 Task: Create in the project ArcticForge in Backlog an issue 'Develop a new feature to allow for in-app messaging between users', assign it to team member softage.1@softage.net and change the status to IN PROGRESS. Create in the project ArcticForge in Backlog an issue 'Address issues related to software bugs and defects', assign it to team member softage.2@softage.net and change the status to IN PROGRESS
Action: Mouse moved to (197, 61)
Screenshot: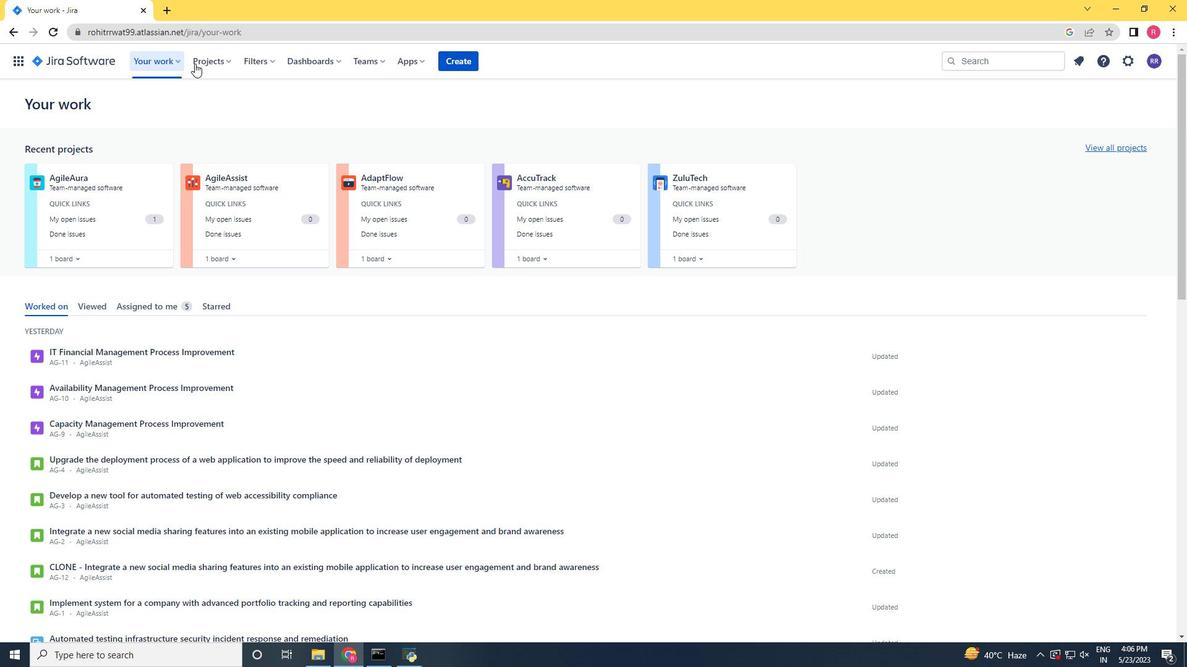 
Action: Mouse pressed left at (197, 61)
Screenshot: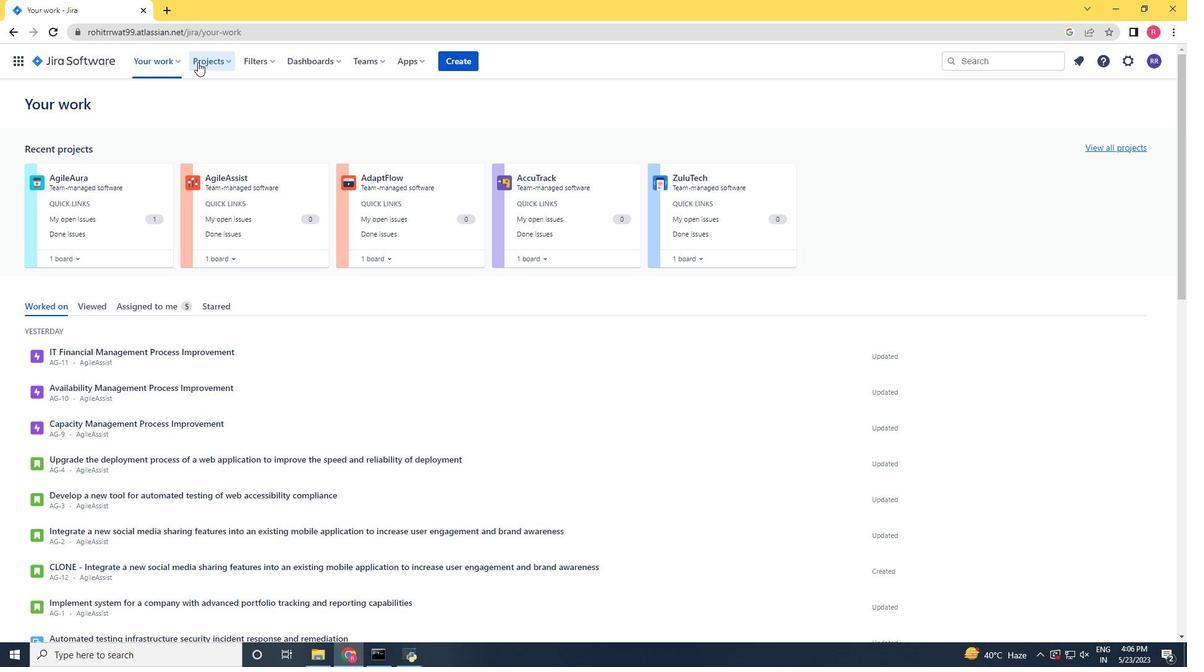 
Action: Mouse moved to (254, 123)
Screenshot: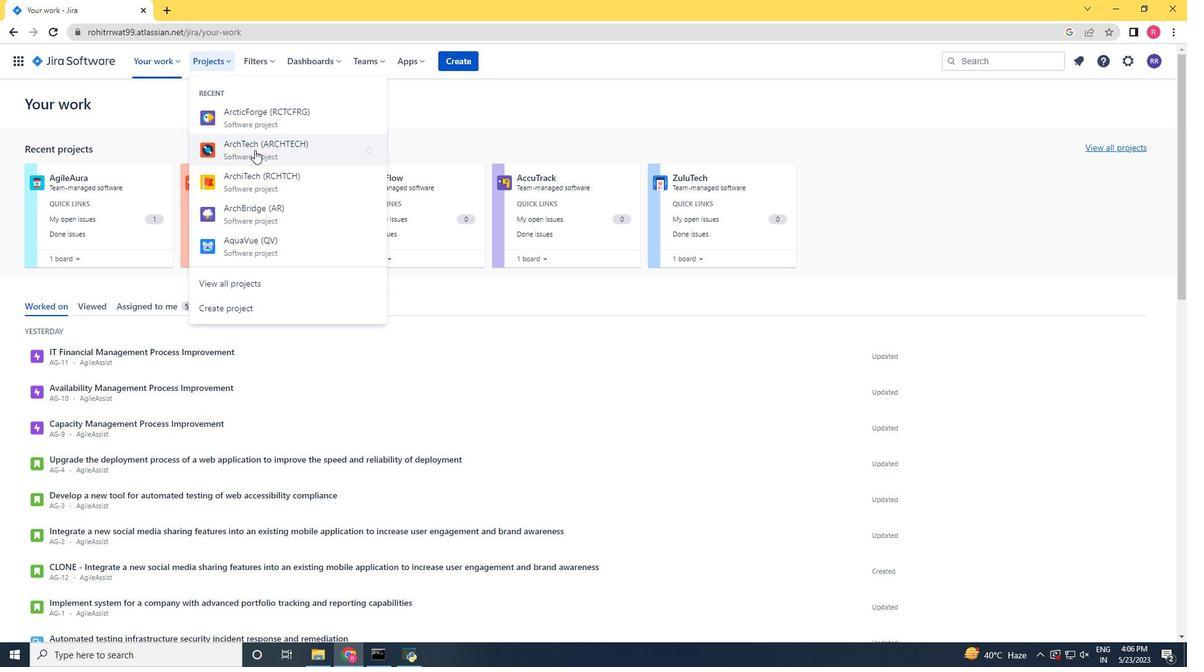 
Action: Mouse pressed left at (254, 123)
Screenshot: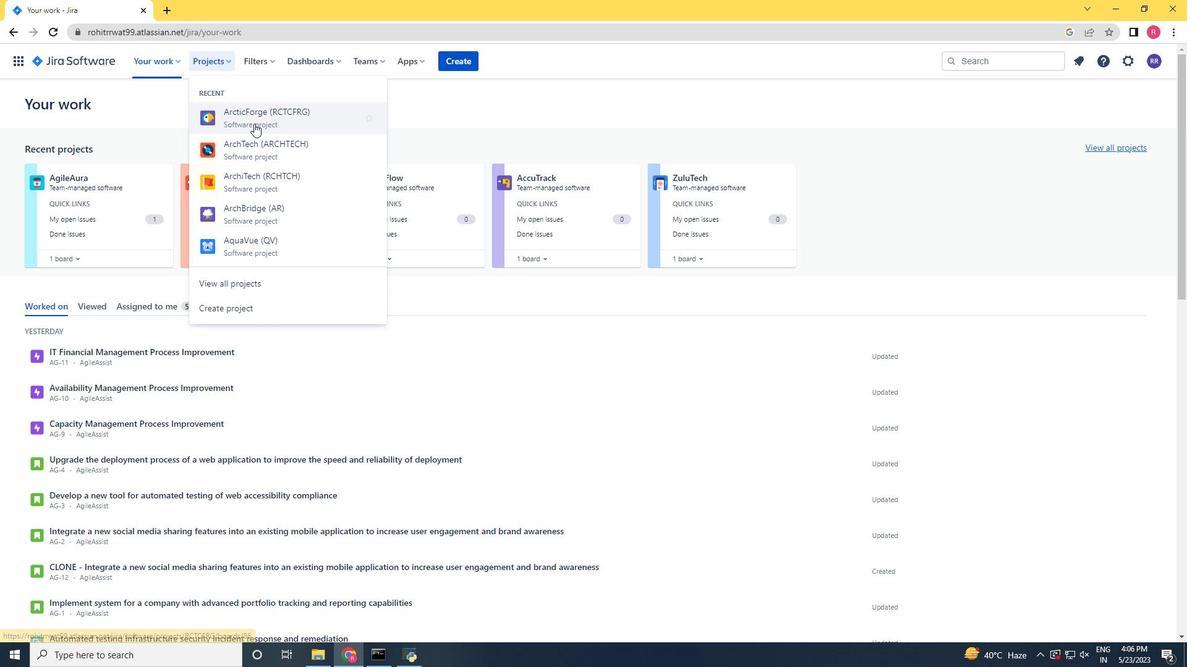 
Action: Mouse moved to (64, 194)
Screenshot: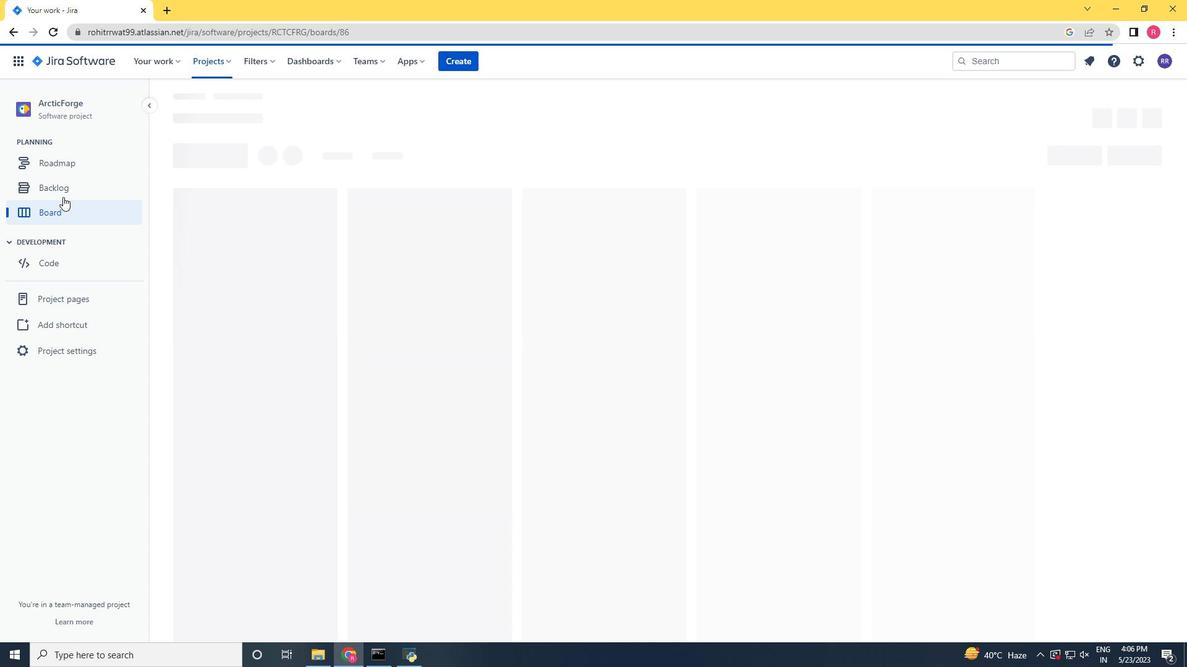 
Action: Mouse pressed left at (64, 194)
Screenshot: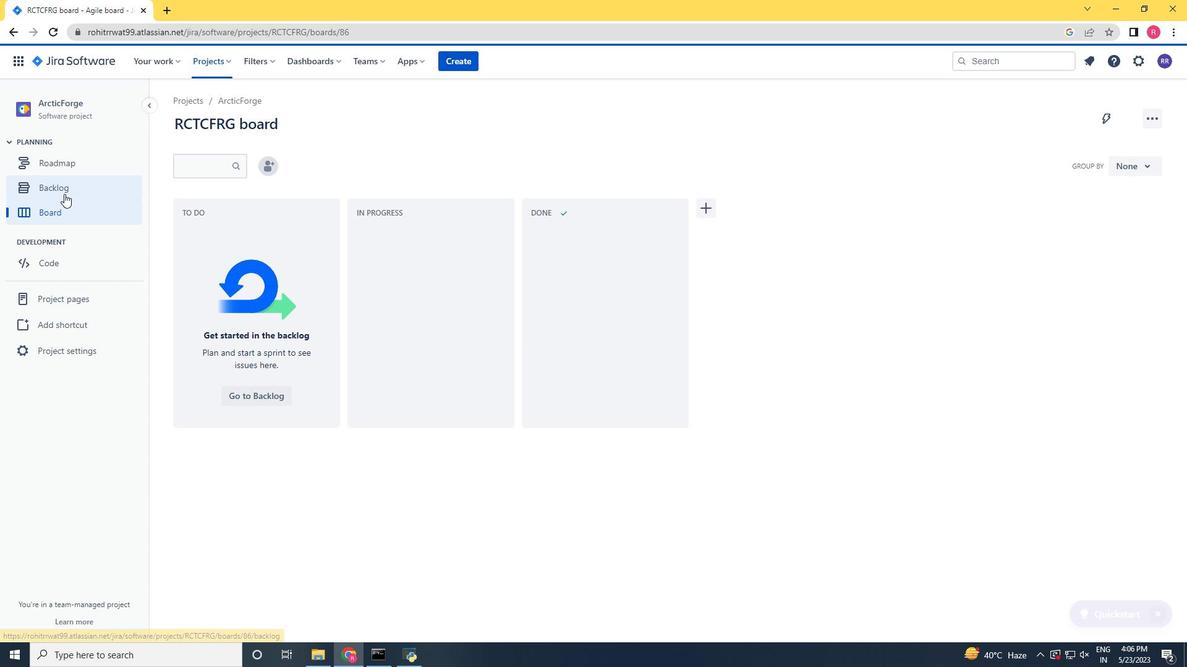 
Action: Mouse moved to (246, 275)
Screenshot: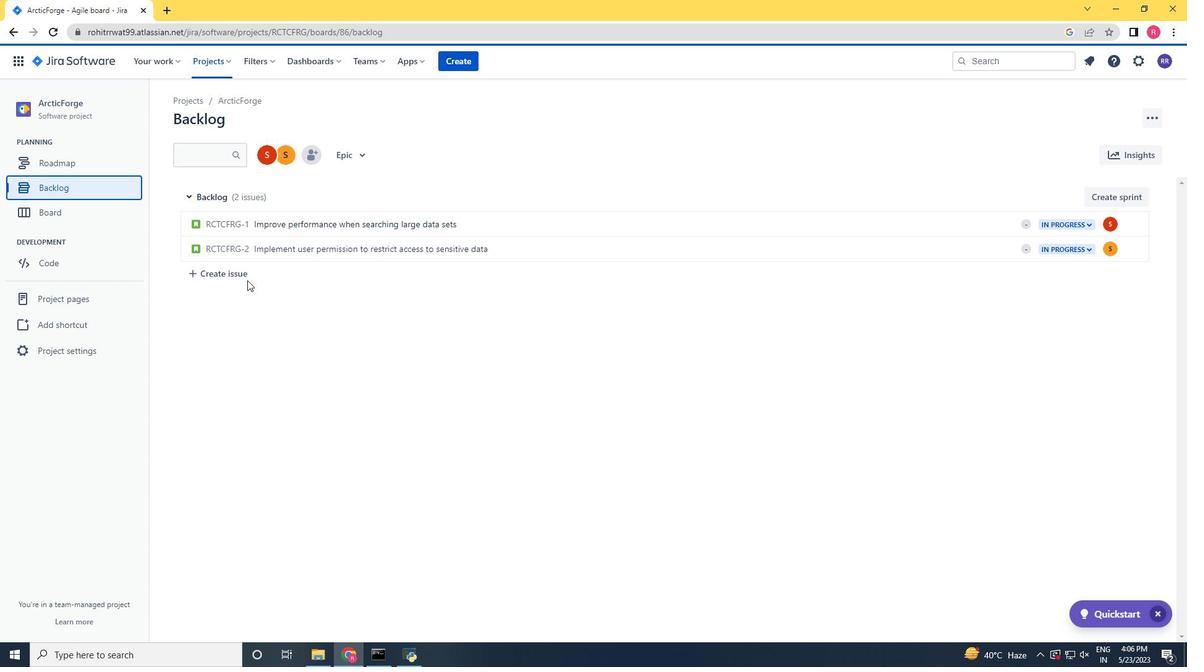 
Action: Mouse pressed left at (246, 275)
Screenshot: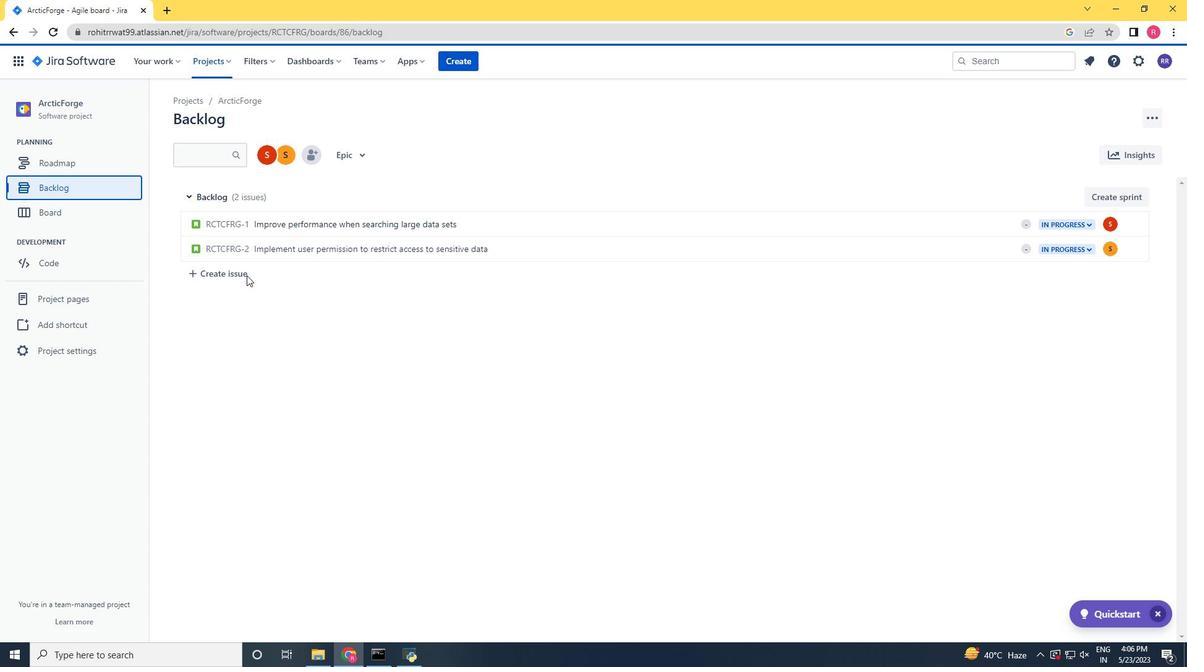 
Action: Mouse moved to (223, 275)
Screenshot: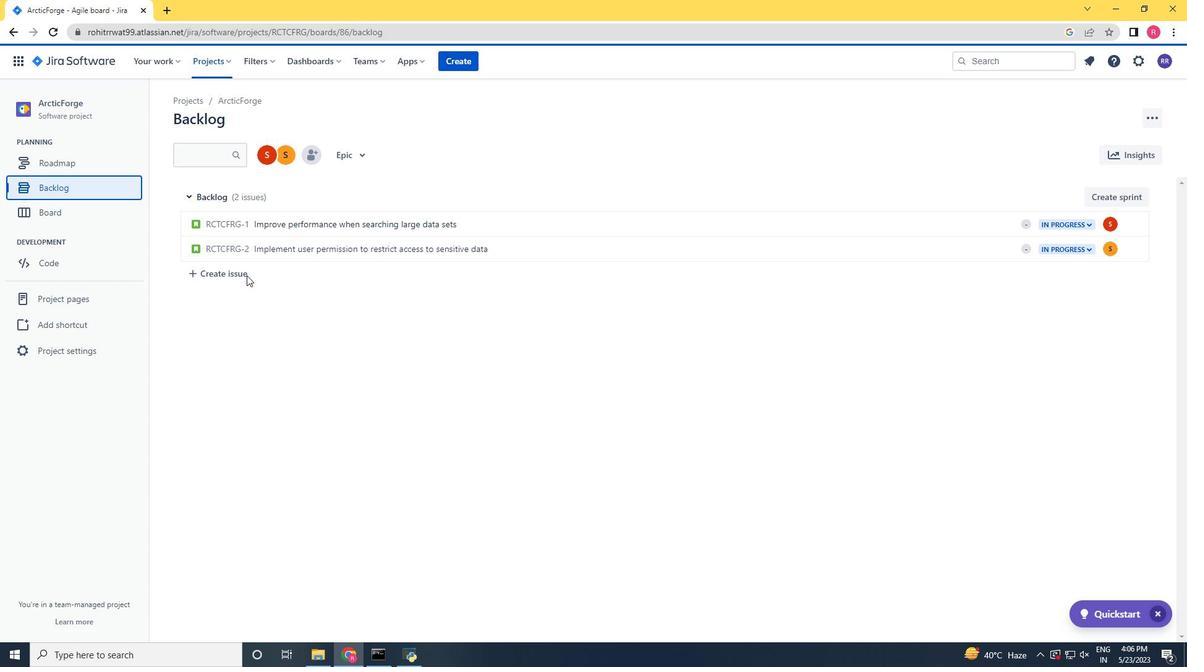 
Action: Mouse pressed left at (223, 275)
Screenshot: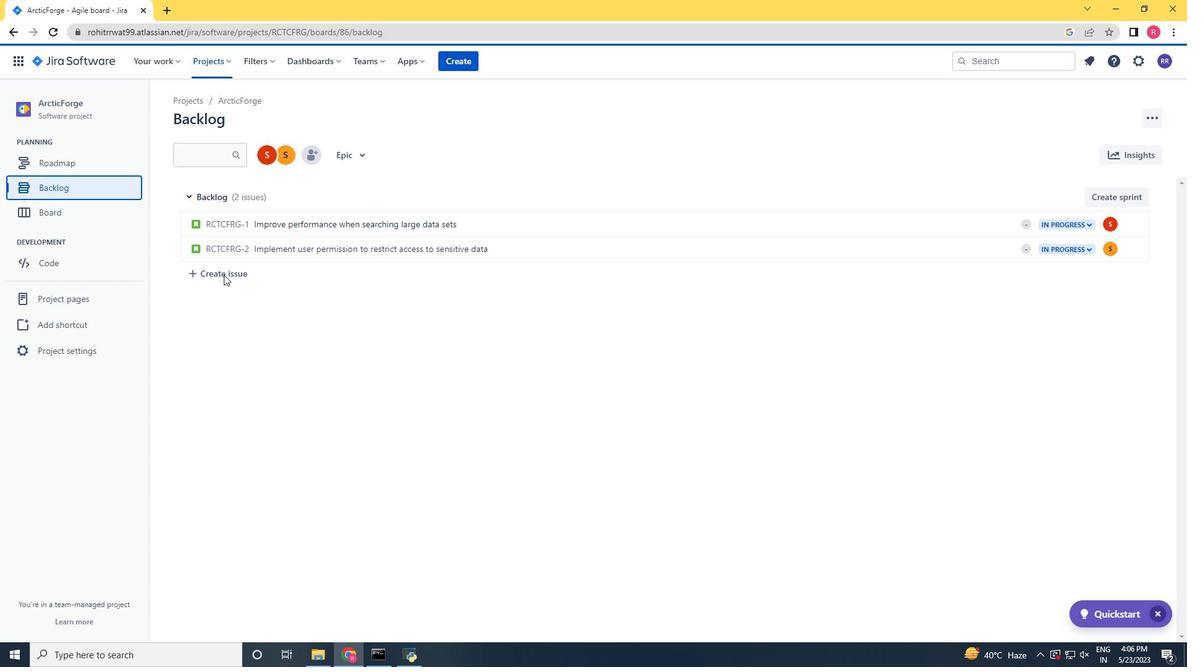 
Action: Mouse moved to (536, 366)
Screenshot: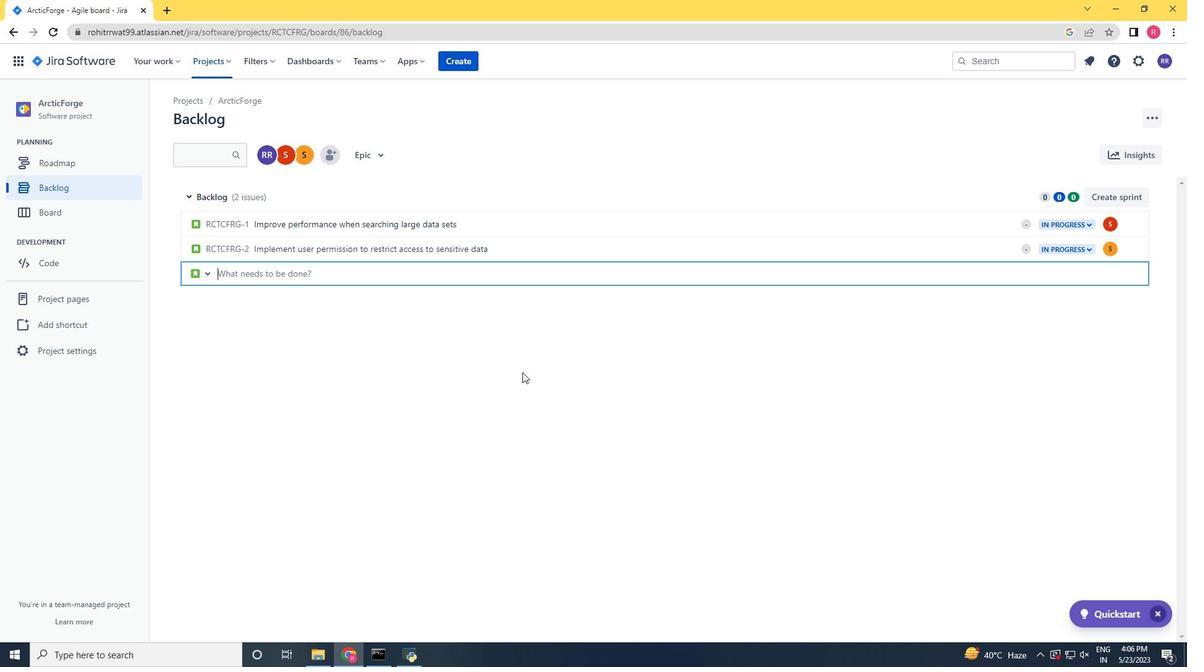 
Action: Key pressed <Key.shift>Develop<Key.space>
Screenshot: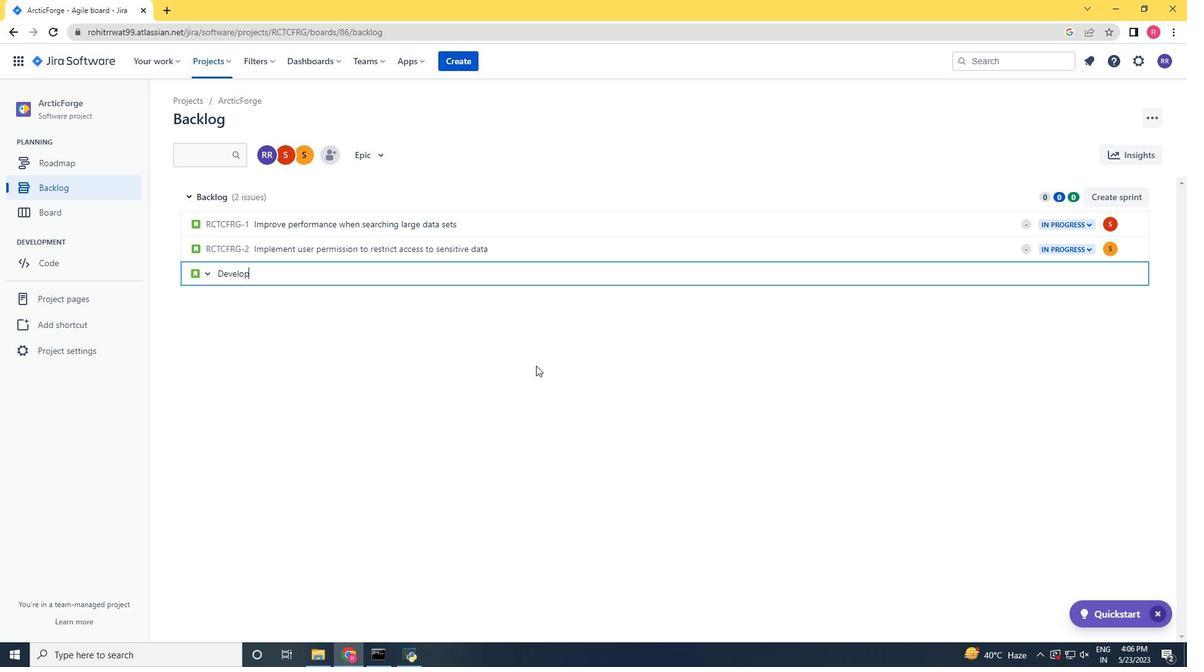 
Action: Mouse moved to (620, 304)
Screenshot: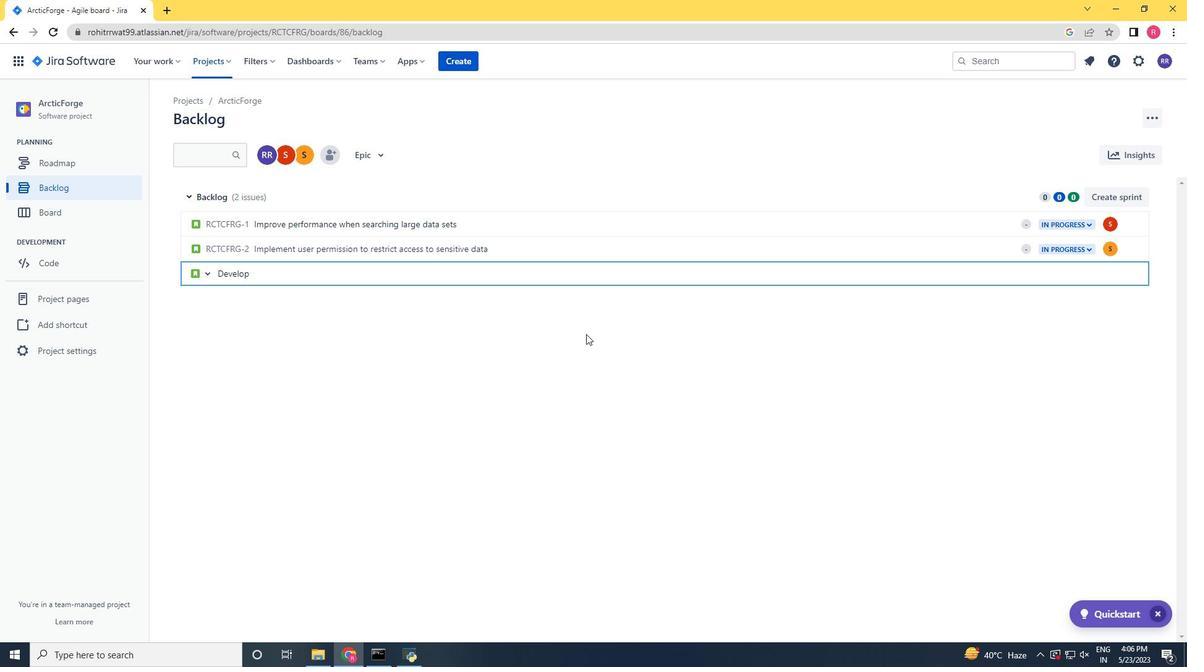 
Action: Key pressed a<Key.space>new<Key.space><Key.space>feature<Key.space>to<Key.space>allow<Key.space>forin-app<Key.space><Key.left><Key.left><Key.left><Key.left><Key.left><Key.left><Key.left><Key.space><Key.right><Key.right><Key.right><Key.right><Key.right><Key.right><Key.right><Key.right><Key.right><Key.right><Key.right><Key.right><Key.right><Key.right><Key.right><Key.right>messaging<Key.space>between<Key.space>users<Key.enter>
Screenshot: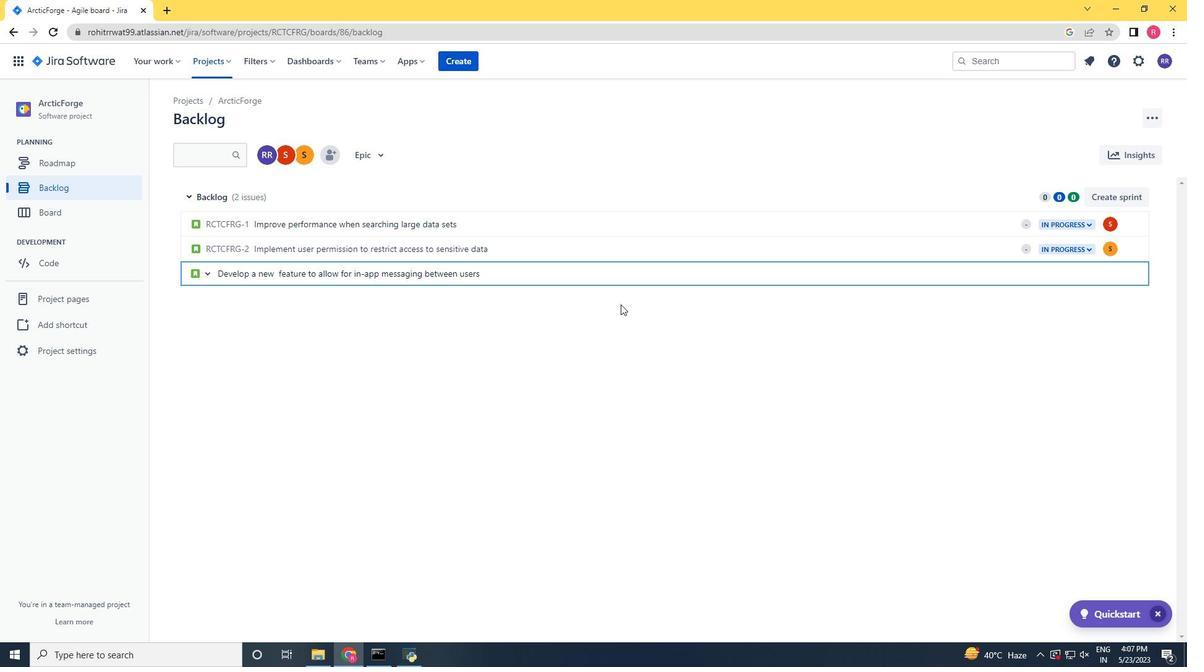 
Action: Mouse moved to (1071, 273)
Screenshot: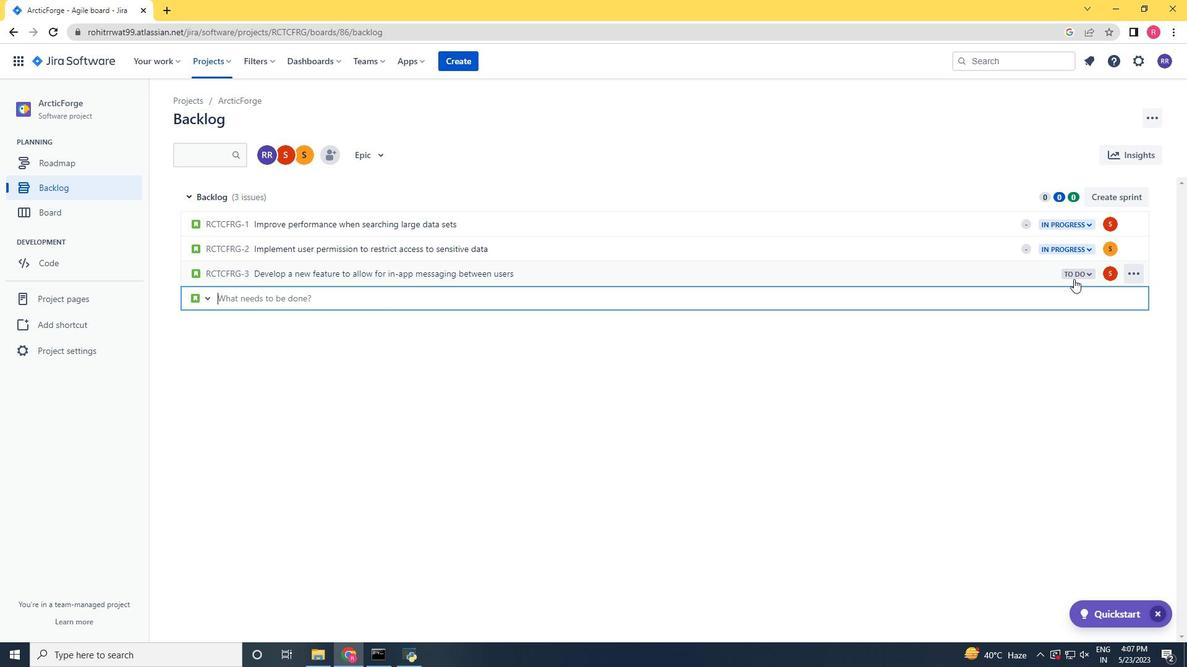 
Action: Mouse pressed left at (1071, 273)
Screenshot: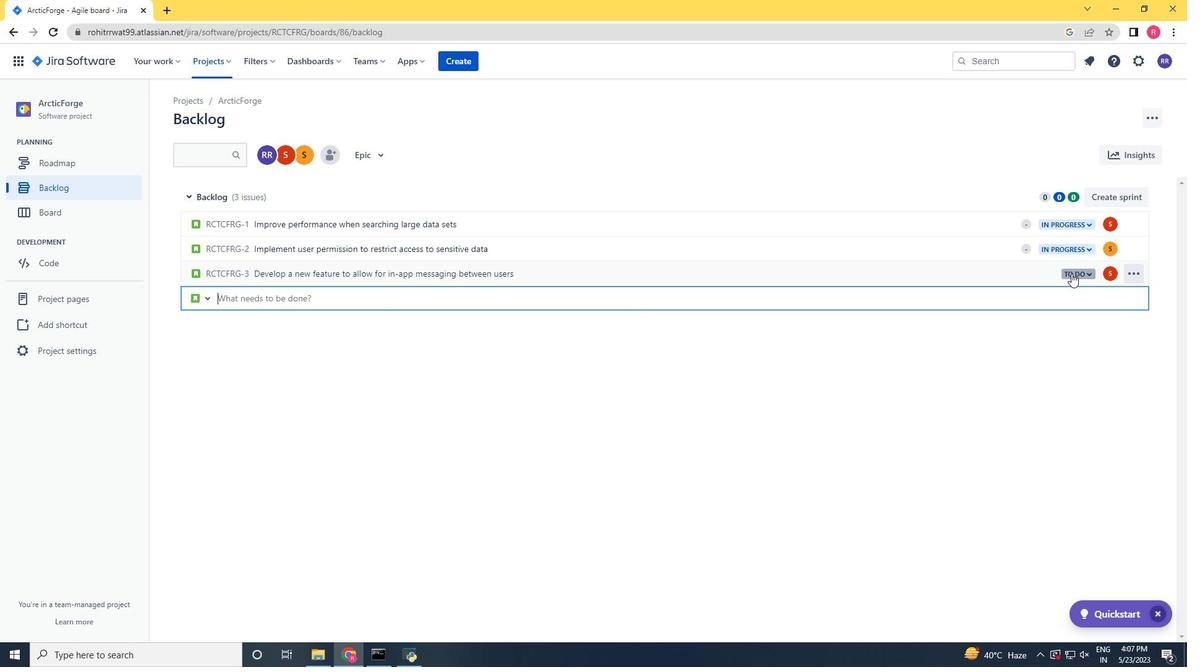 
Action: Mouse moved to (987, 297)
Screenshot: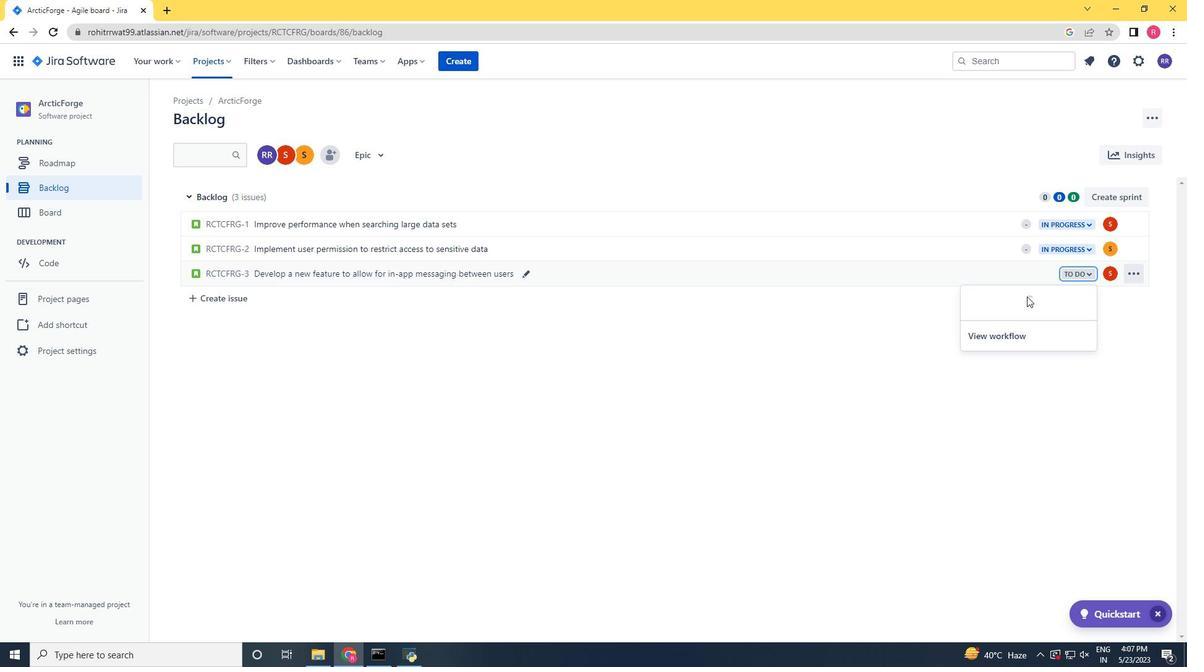 
Action: Mouse pressed left at (987, 297)
Screenshot: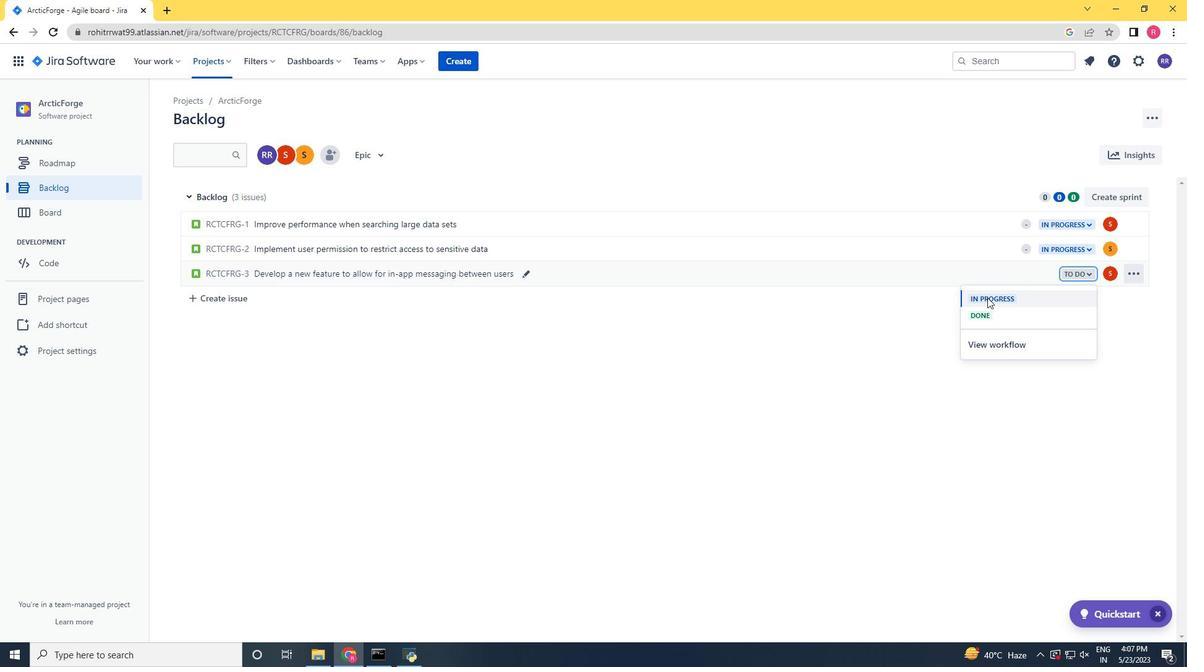 
Action: Mouse moved to (320, 295)
Screenshot: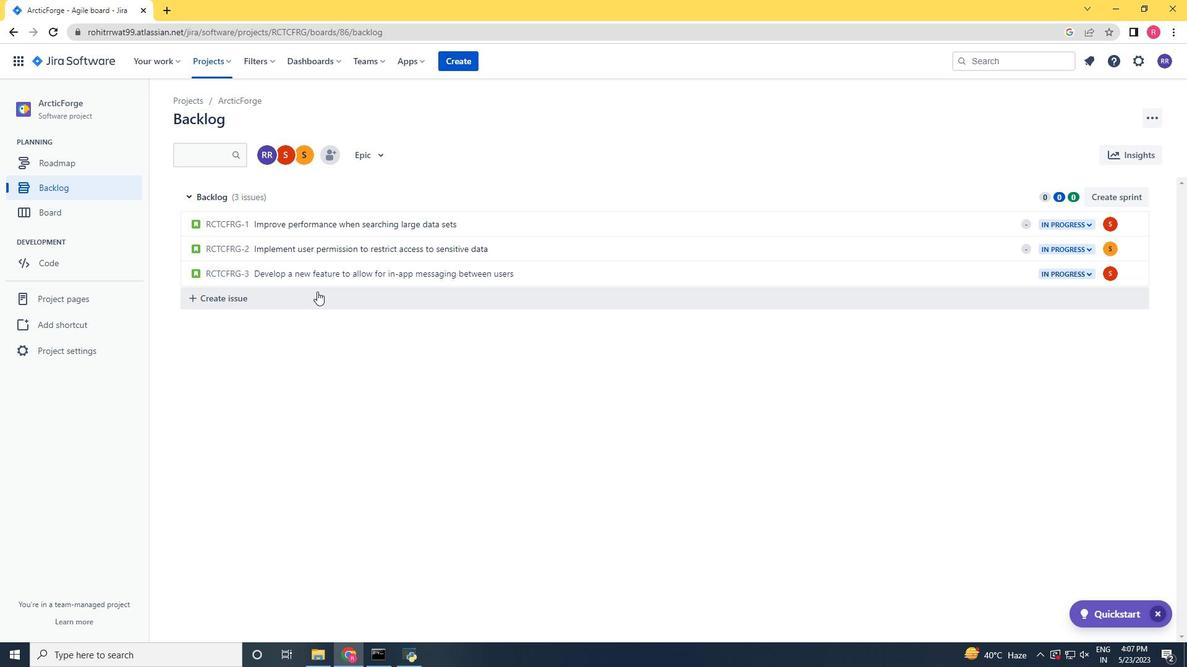 
Action: Mouse pressed left at (320, 295)
Screenshot: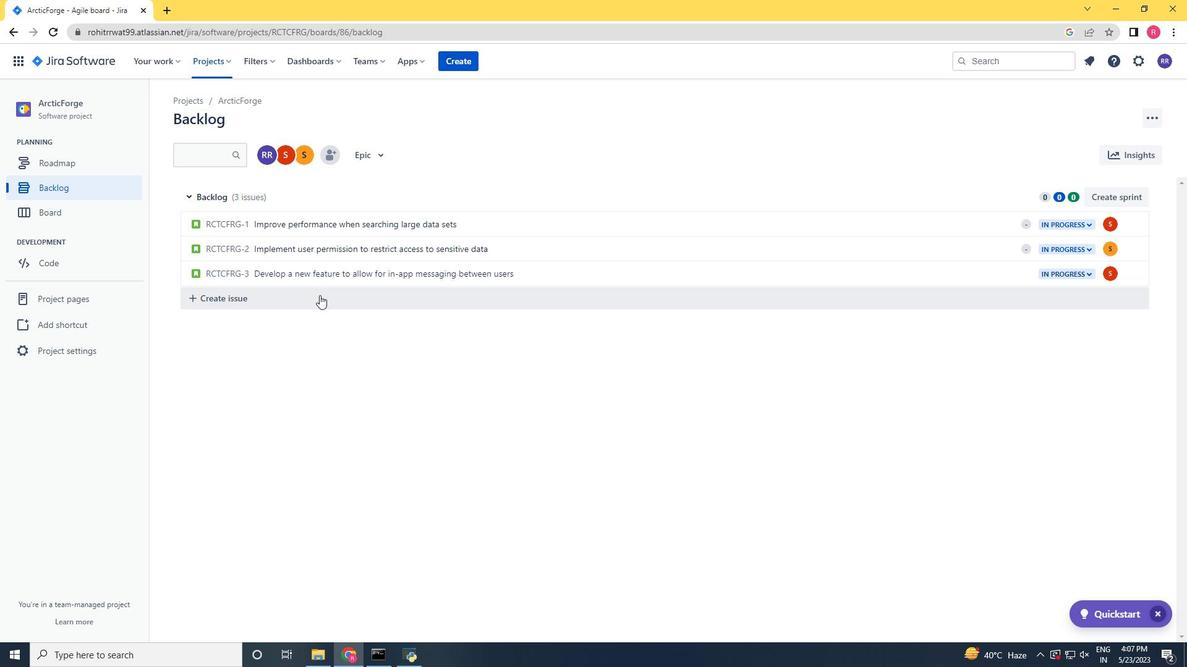 
Action: Mouse moved to (565, 299)
Screenshot: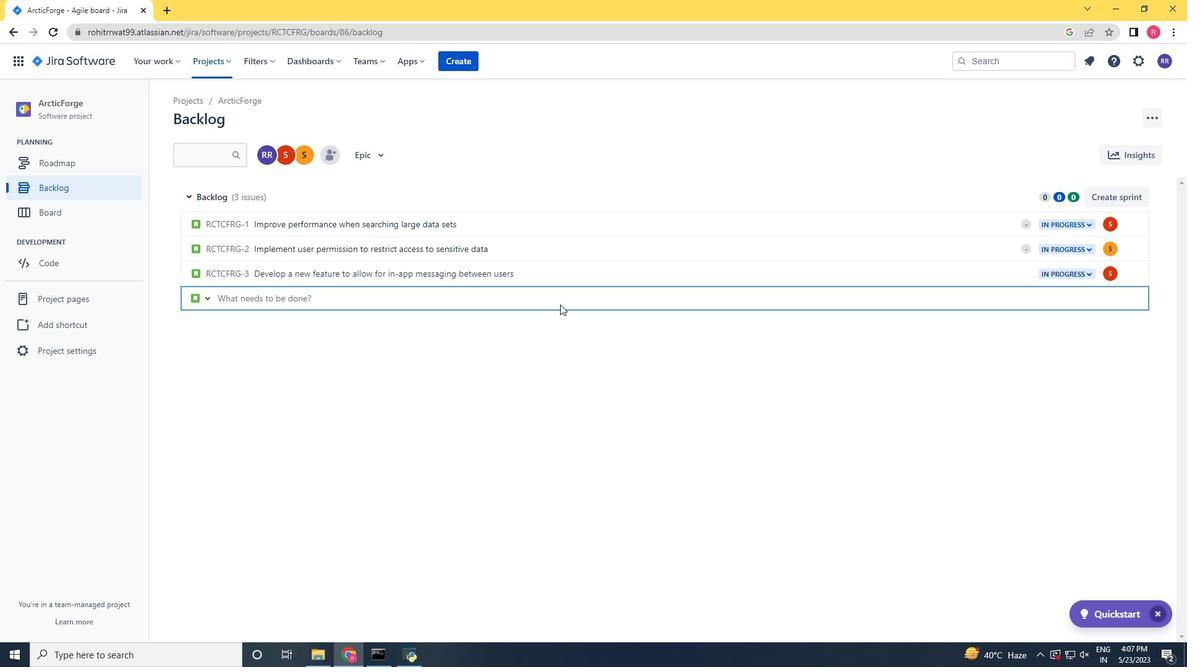 
Action: Key pressed <Key.shift>Address<Key.space>issur<Key.backspace>es<Key.space>related<Key.space>to<Key.space>software<Key.space><Key.space>bugs<Key.space>and<Key.space>defects<Key.space><Key.enter>
Screenshot: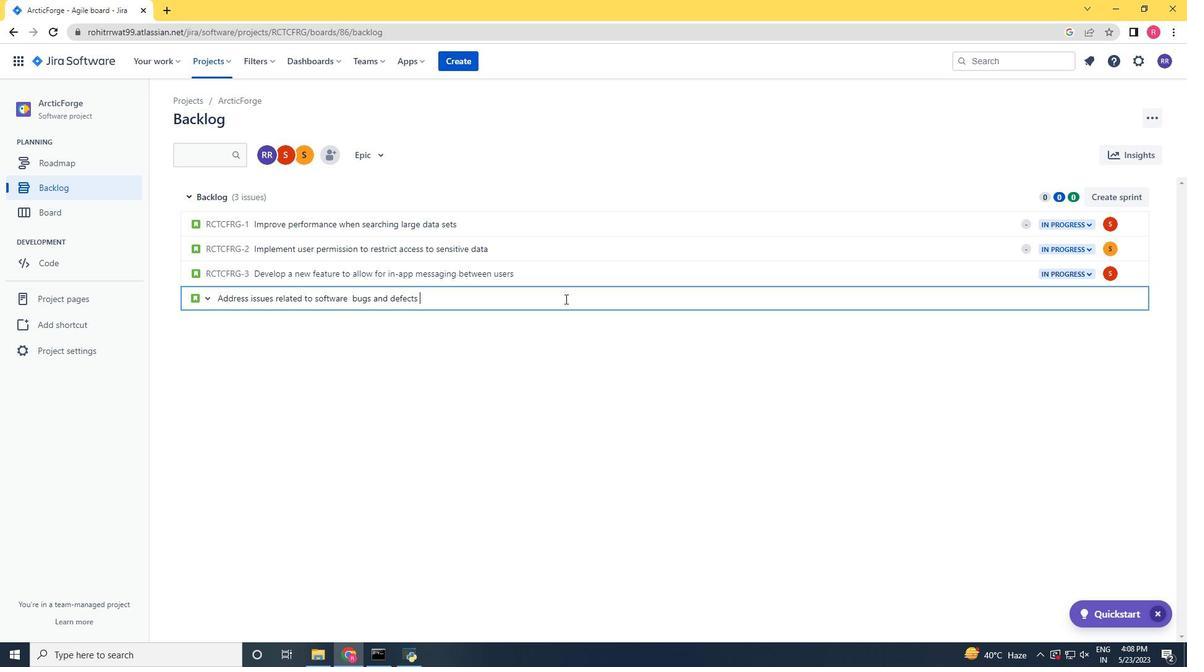 
Action: Mouse moved to (1112, 299)
Screenshot: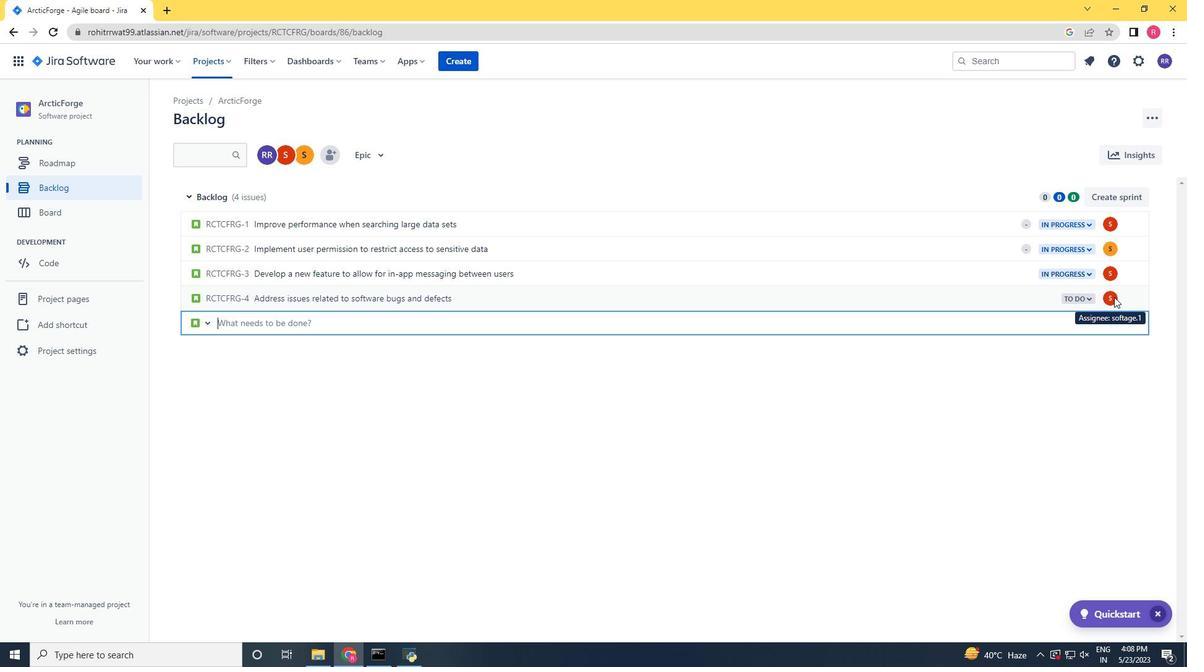 
Action: Mouse pressed left at (1112, 299)
Screenshot: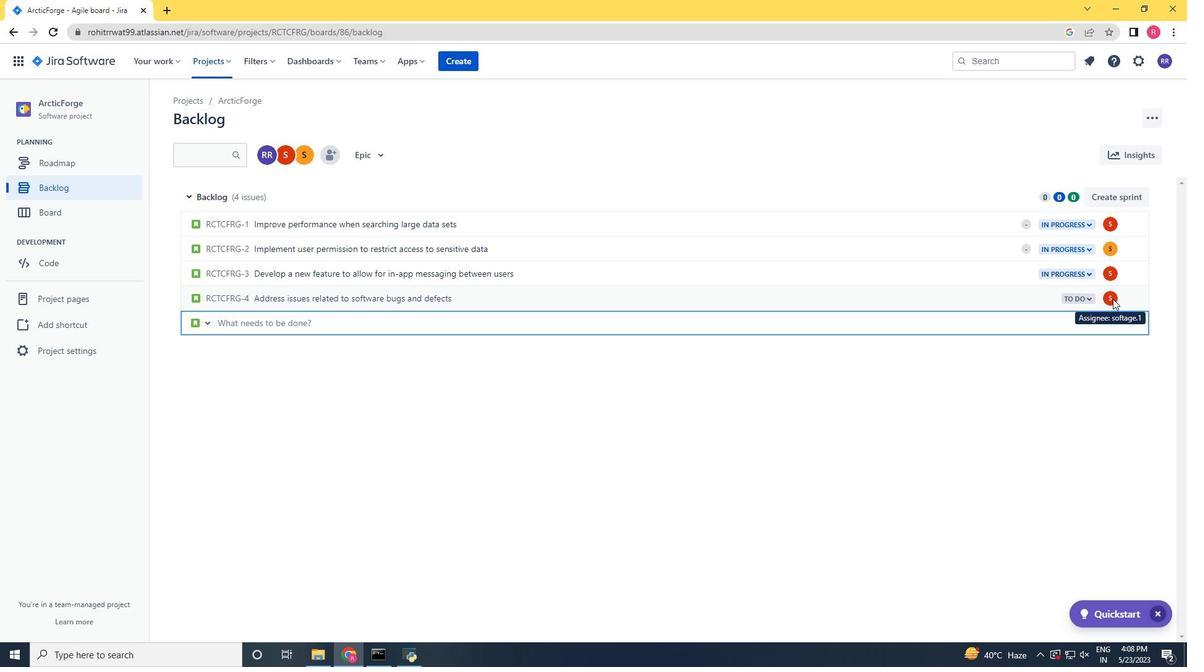 
Action: Mouse moved to (1106, 299)
Screenshot: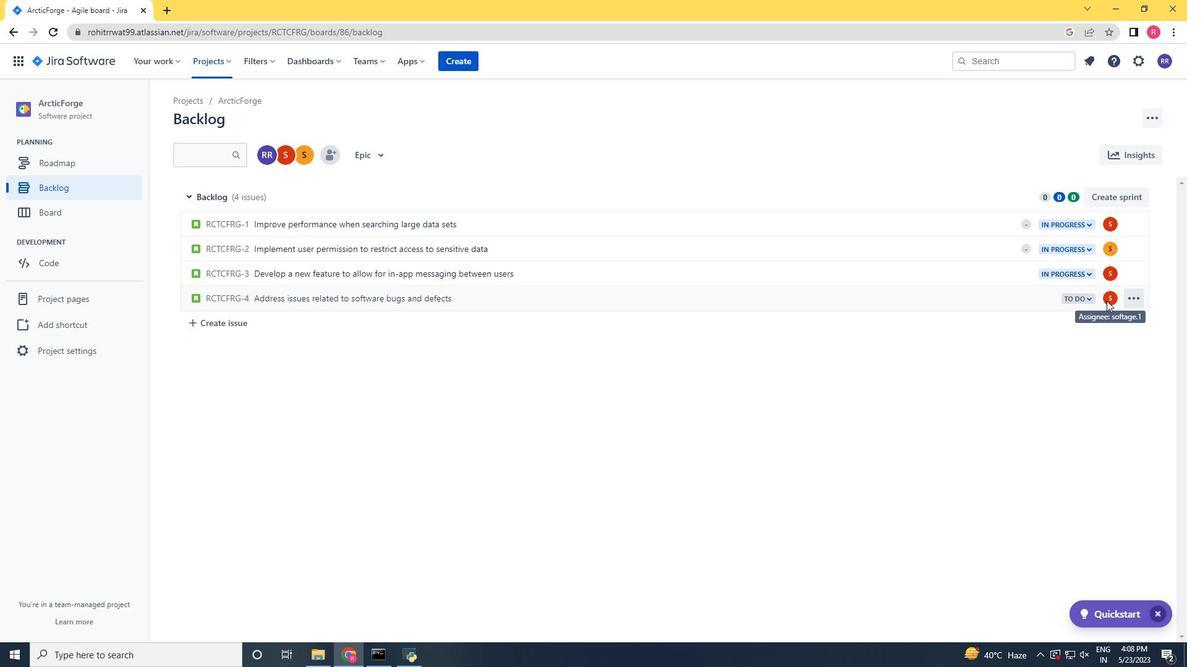 
Action: Mouse pressed left at (1106, 299)
Screenshot: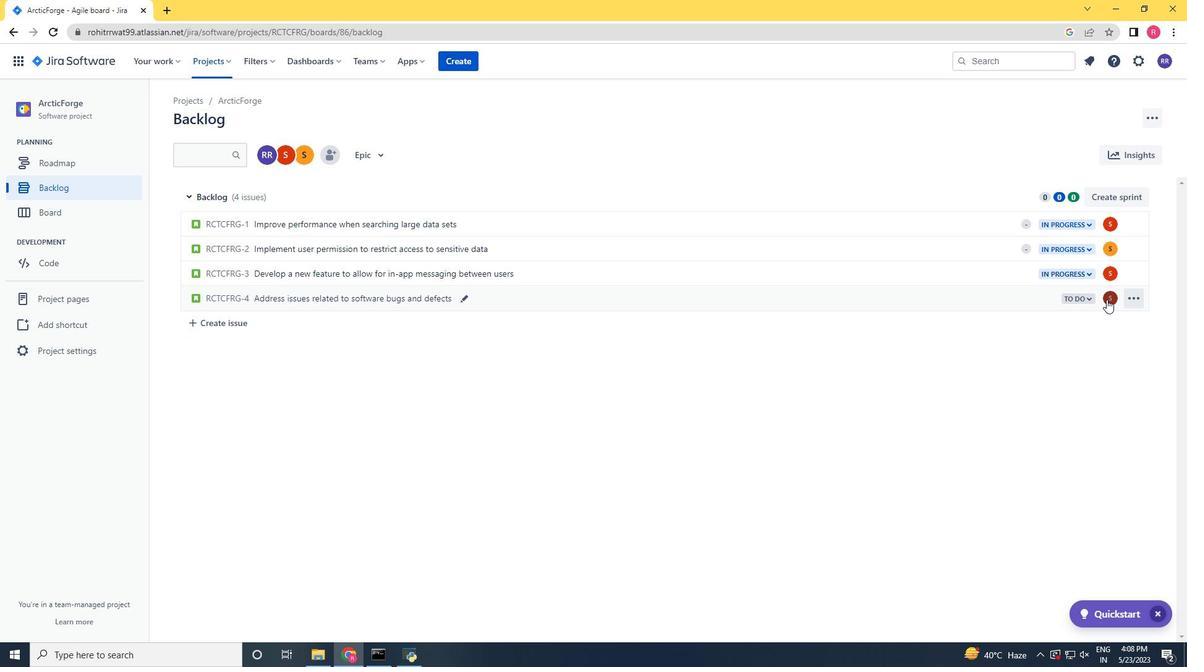 
Action: Key pressed softage.2
Screenshot: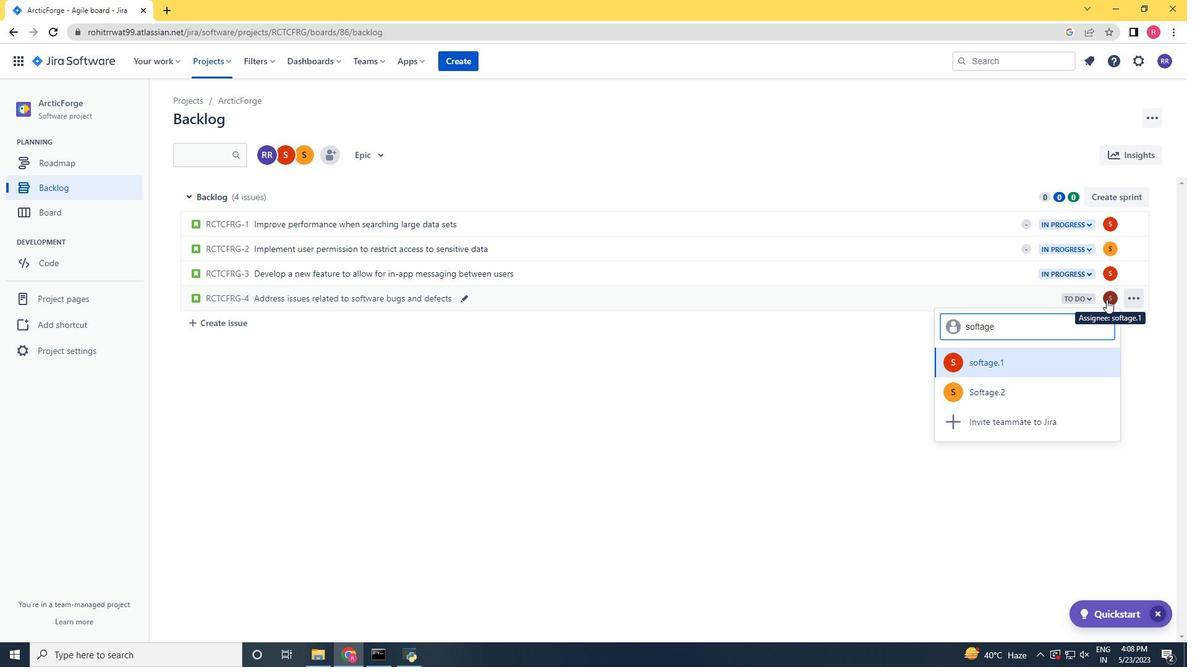 
Action: Mouse moved to (1034, 364)
Screenshot: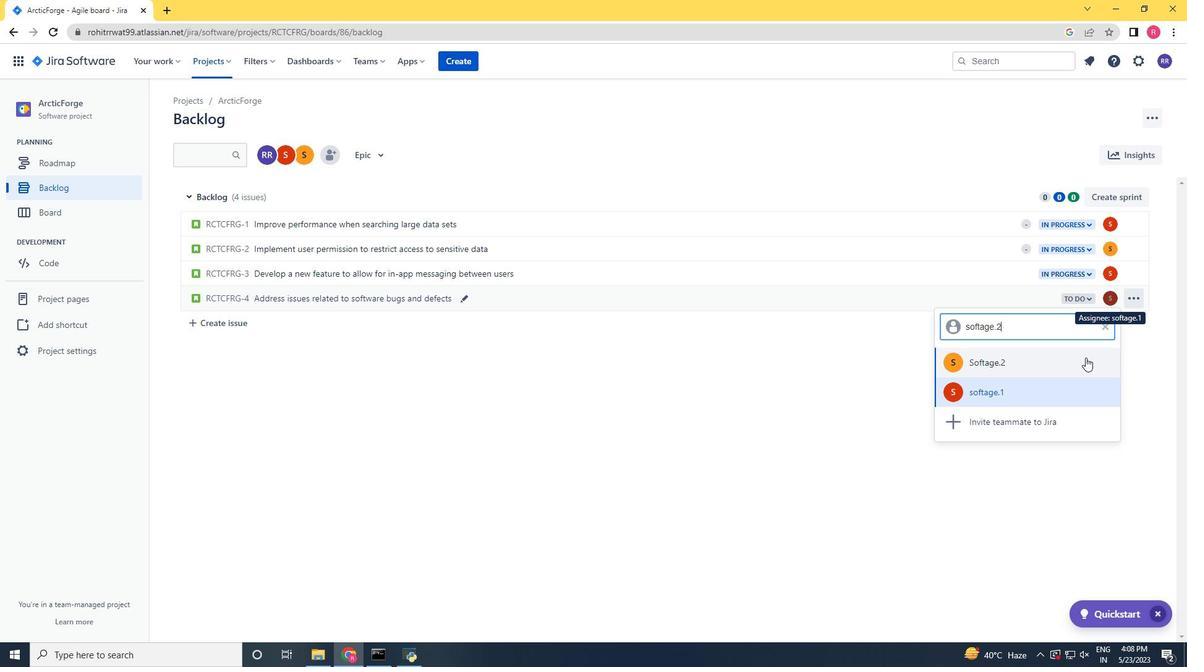 
Action: Mouse pressed left at (1034, 364)
Screenshot: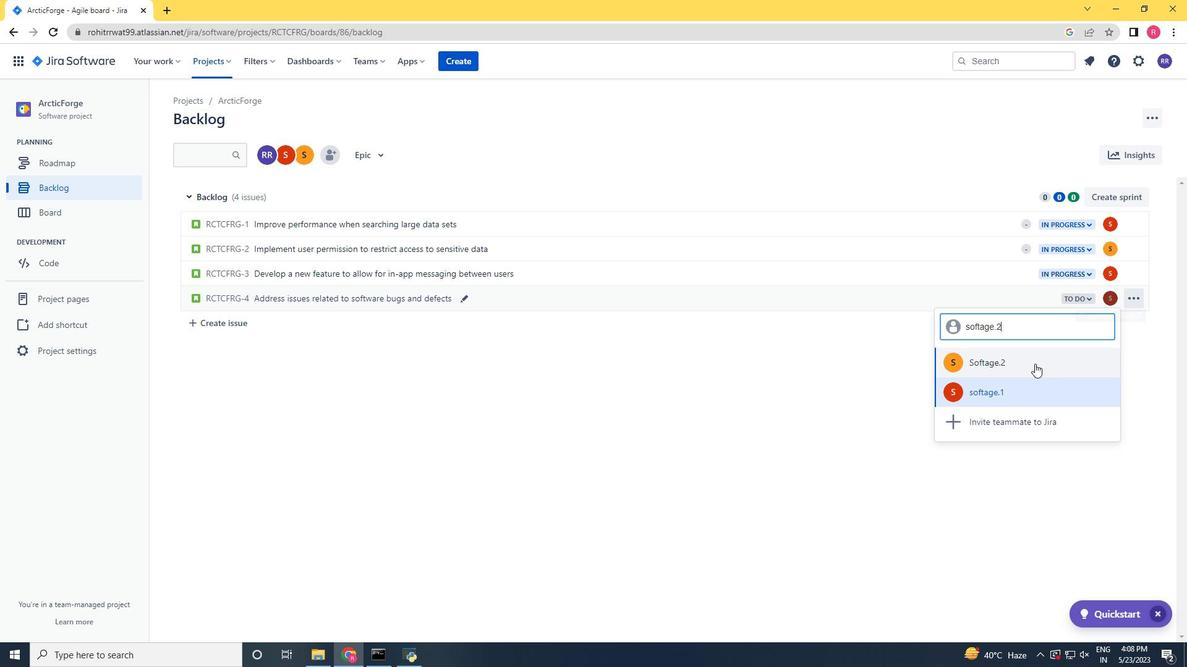 
Action: Mouse moved to (1074, 296)
Screenshot: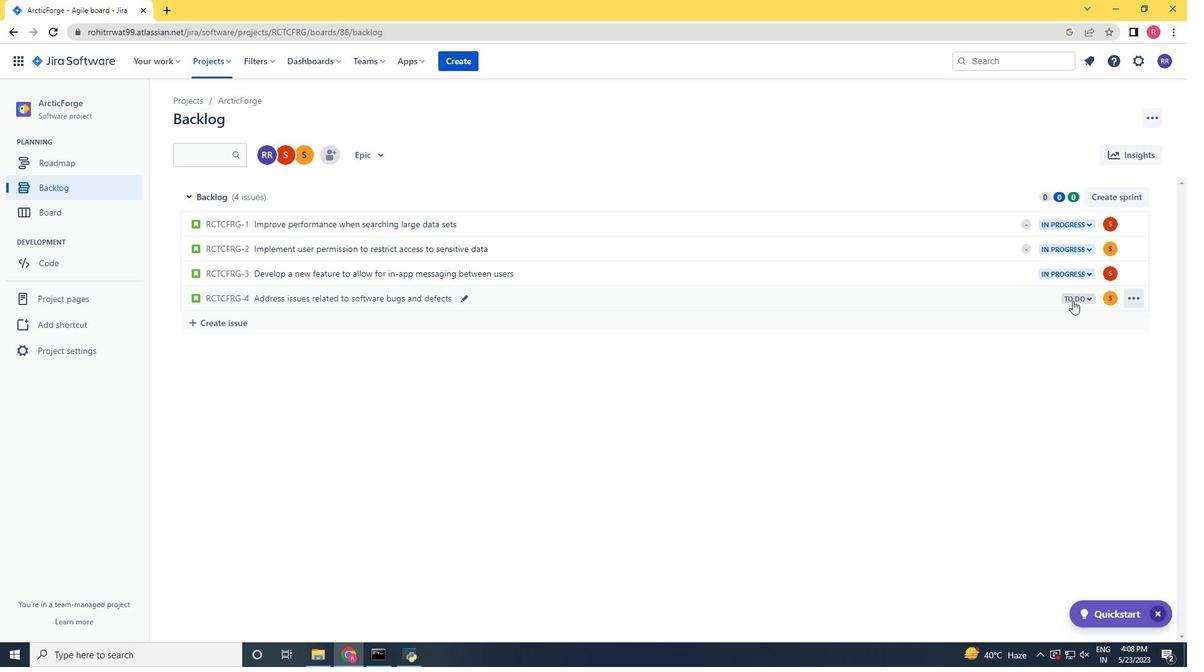 
Action: Mouse pressed left at (1074, 296)
Screenshot: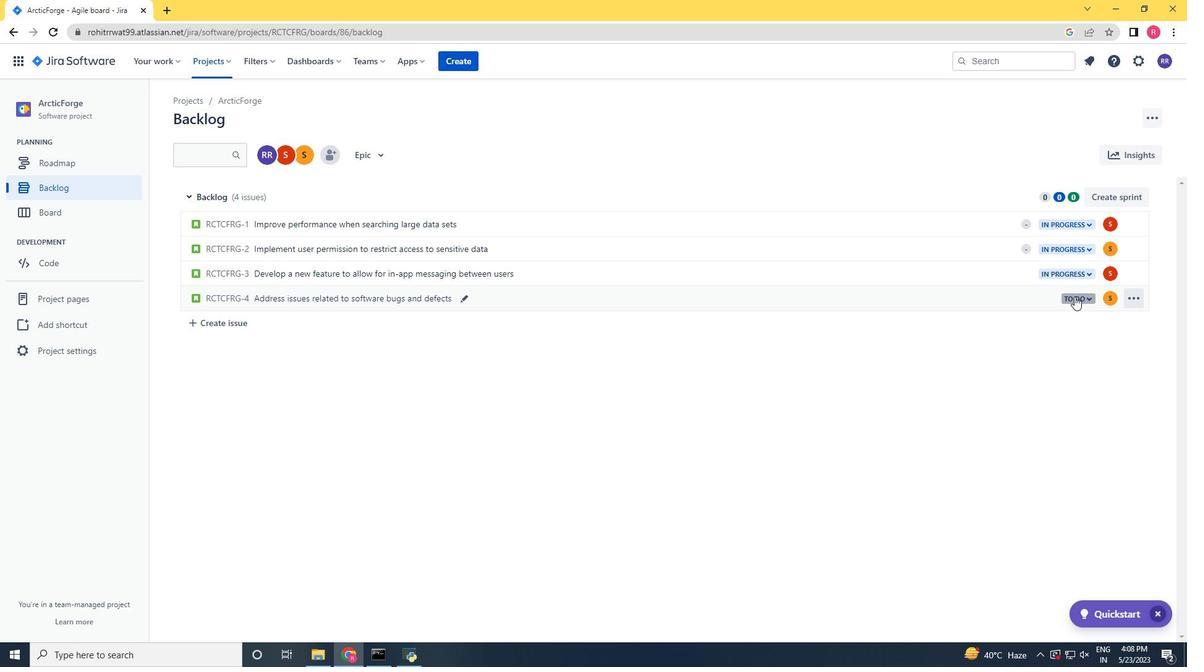 
Action: Mouse moved to (1016, 319)
Screenshot: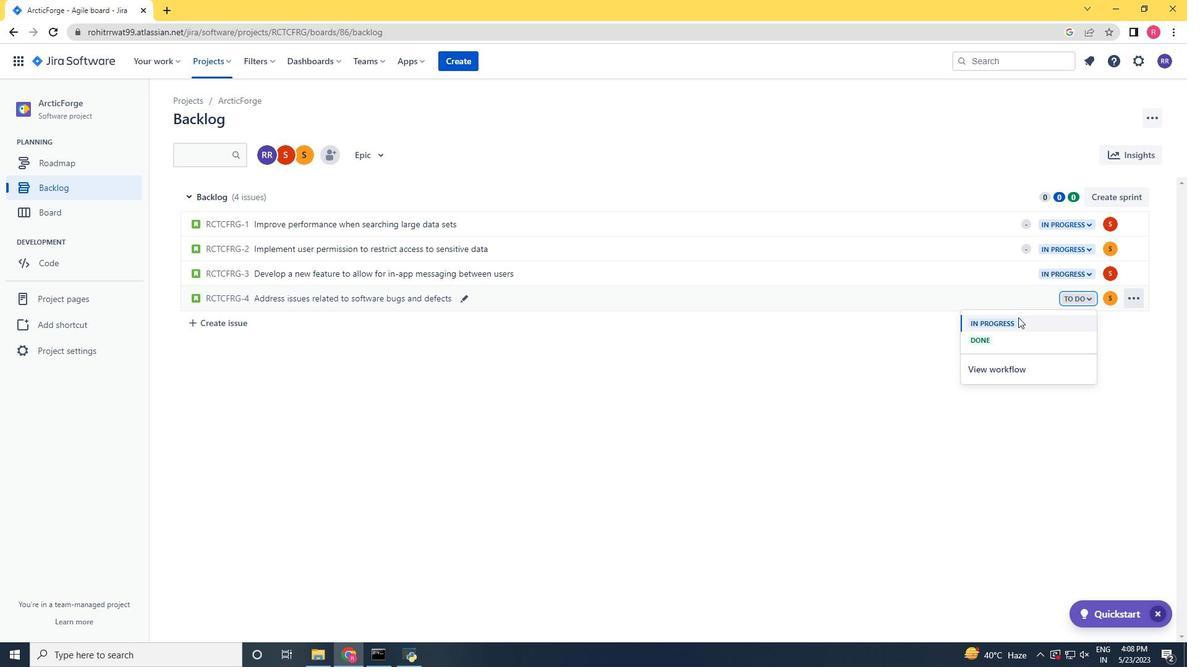 
Action: Mouse pressed left at (1016, 319)
Screenshot: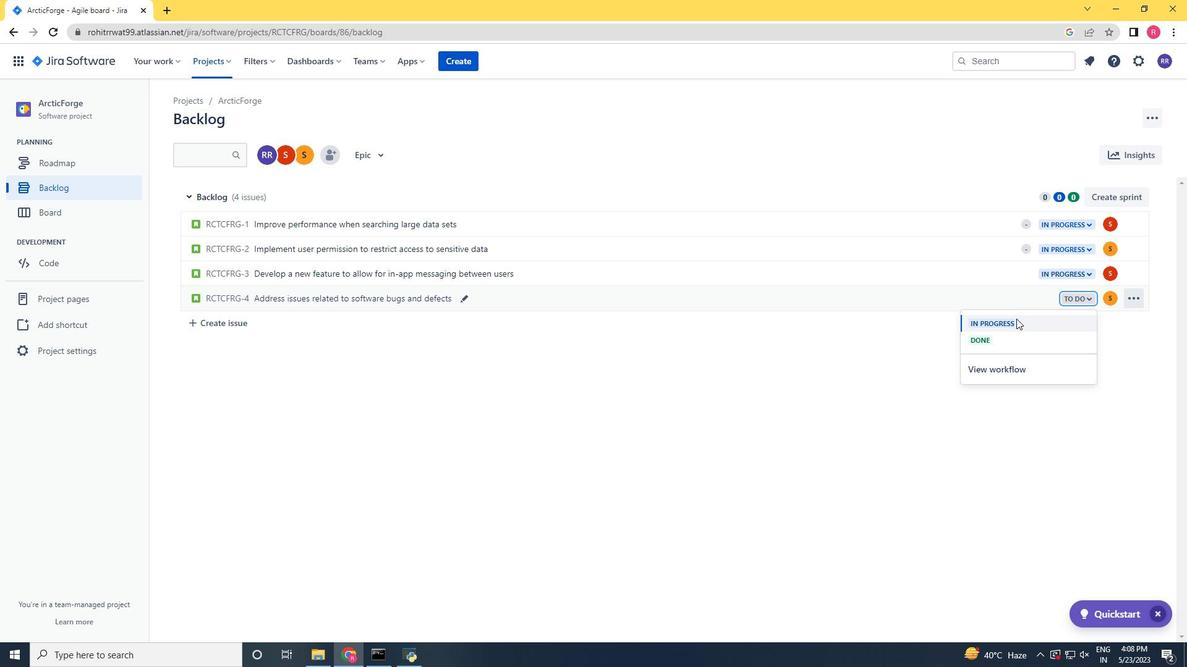 
Action: Mouse moved to (919, 405)
Screenshot: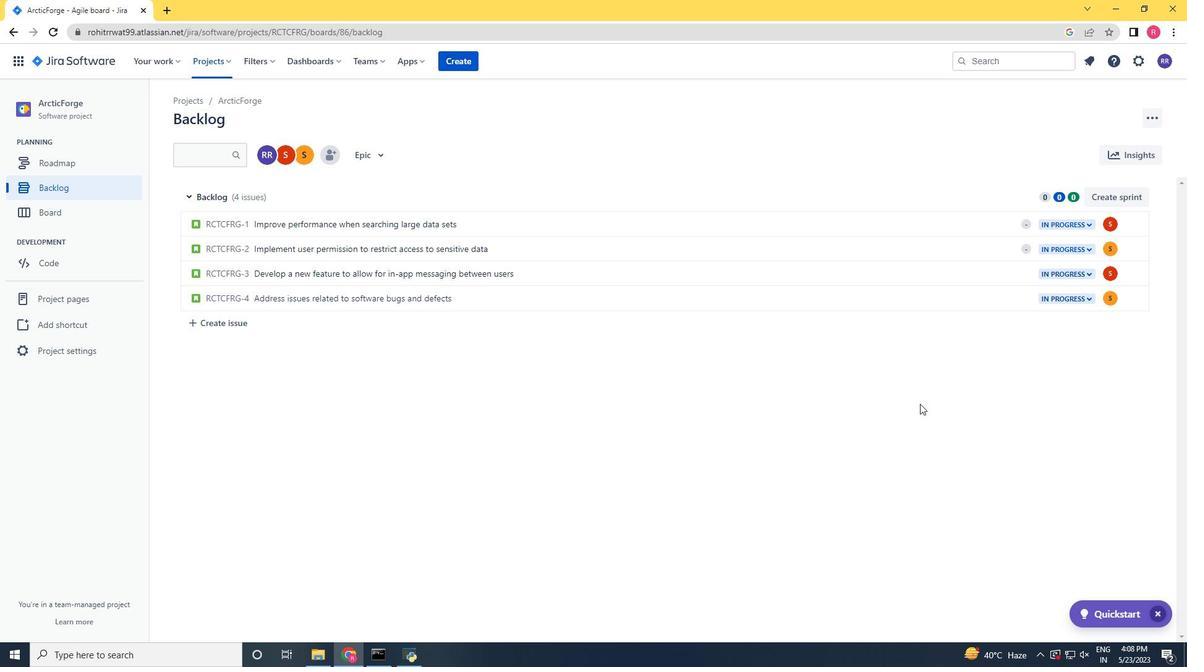 
